 Task: Remove German Language
Action: Mouse moved to (235, 187)
Screenshot: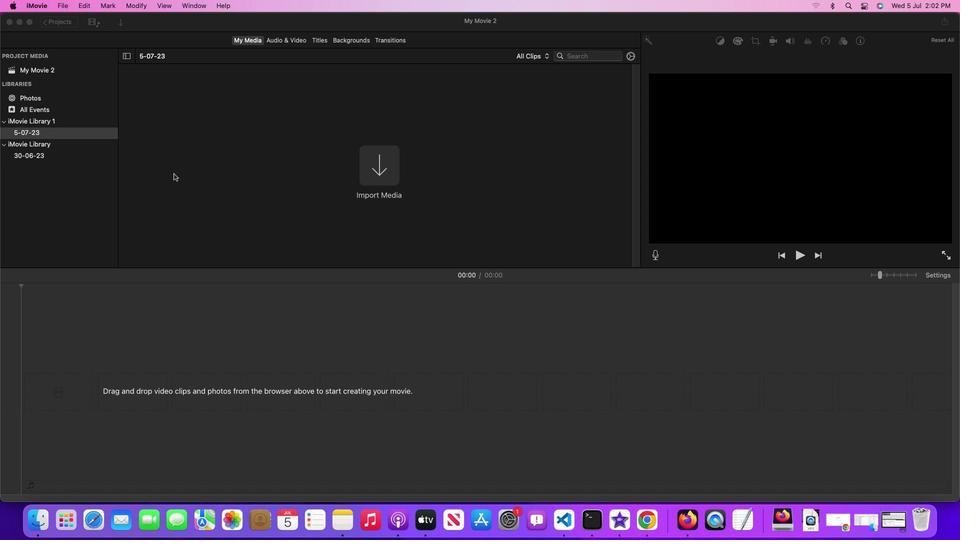 
Action: Mouse pressed left at (235, 187)
Screenshot: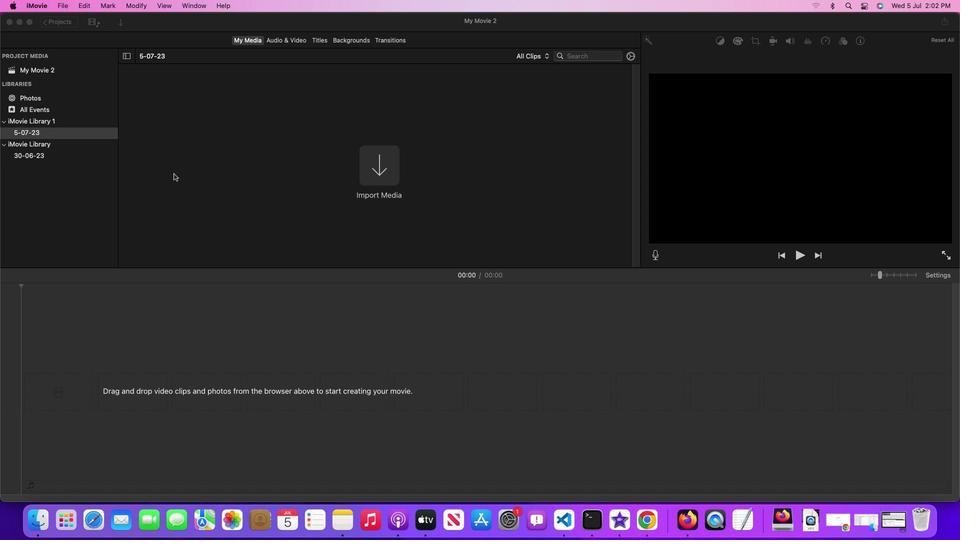 
Action: Mouse pressed left at (235, 187)
Screenshot: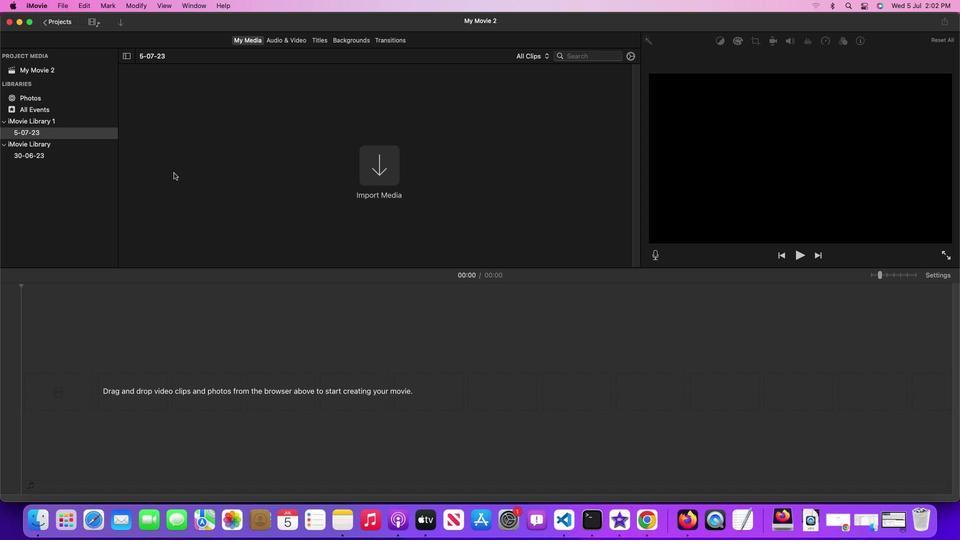 
Action: Mouse moved to (119, 9)
Screenshot: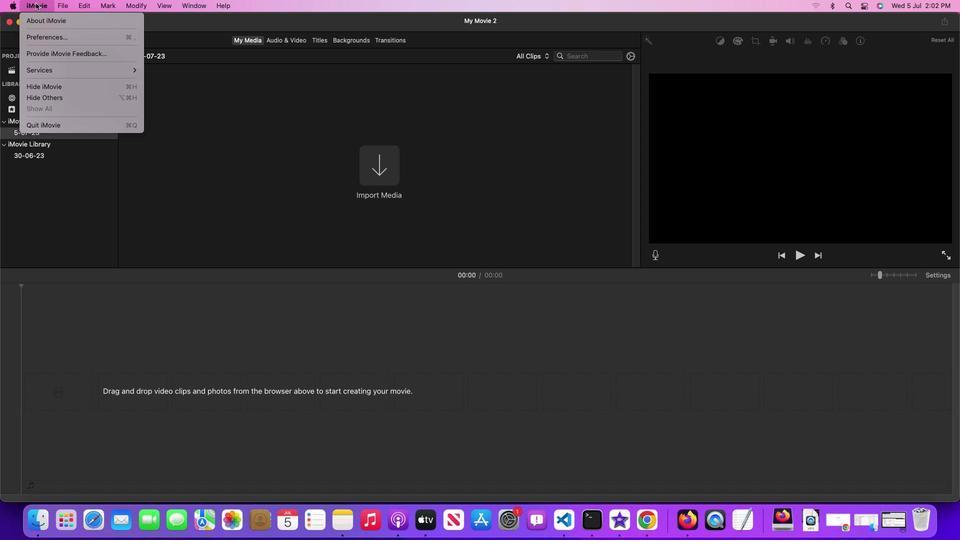 
Action: Mouse pressed left at (119, 9)
Screenshot: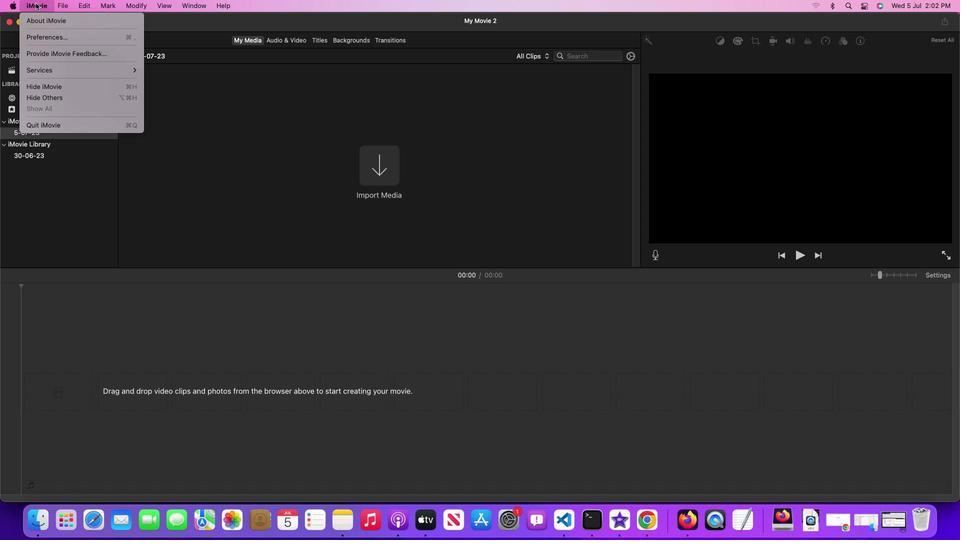
Action: Mouse moved to (240, 96)
Screenshot: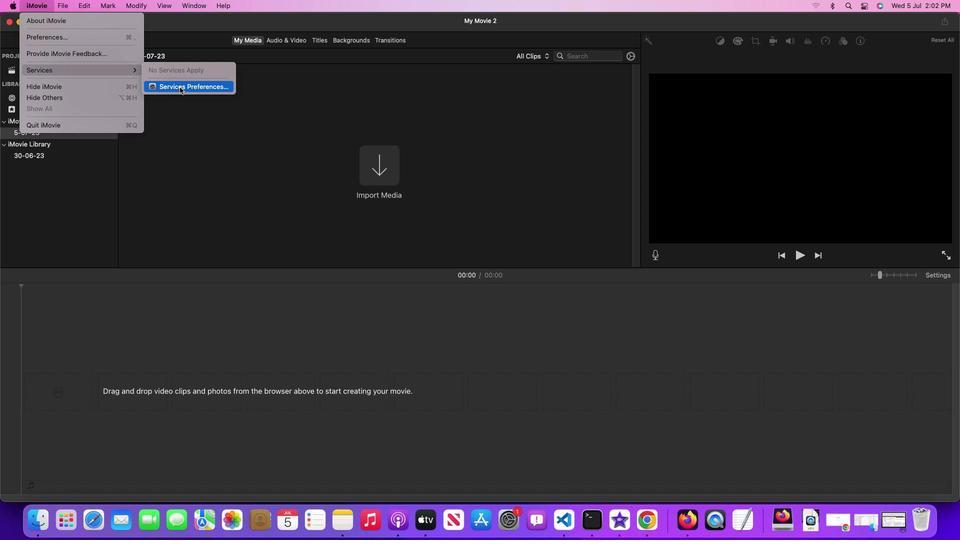 
Action: Mouse pressed left at (240, 96)
Screenshot: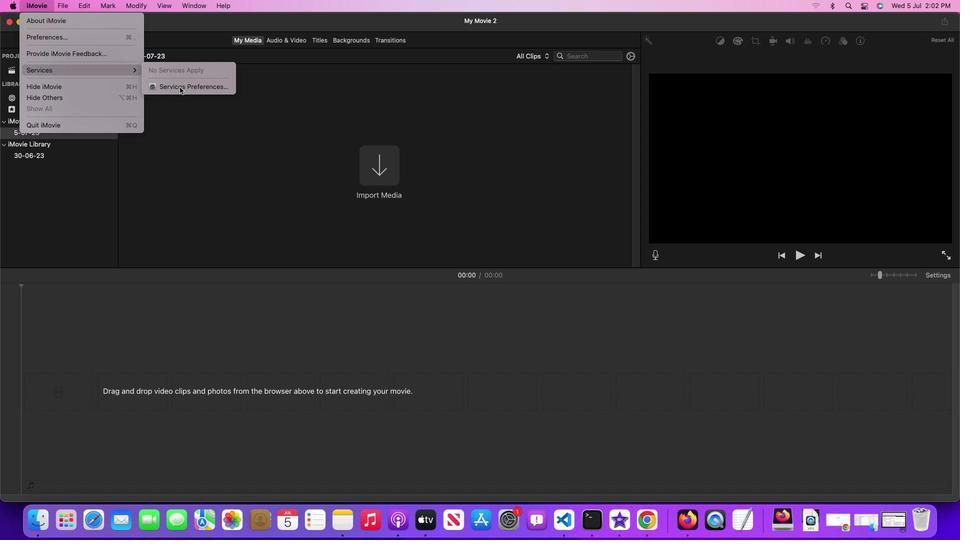 
Action: Mouse moved to (528, 63)
Screenshot: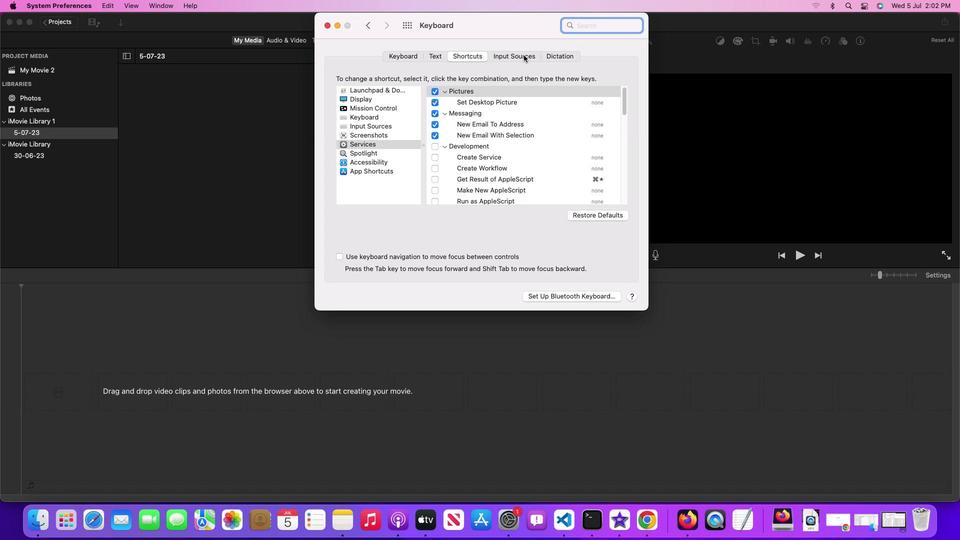 
Action: Mouse pressed left at (528, 63)
Screenshot: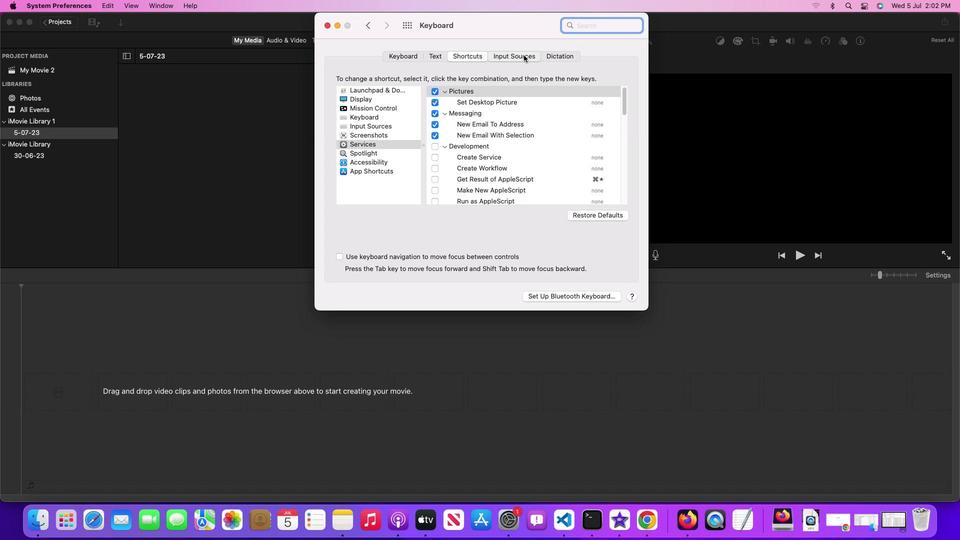 
Action: Mouse moved to (423, 101)
Screenshot: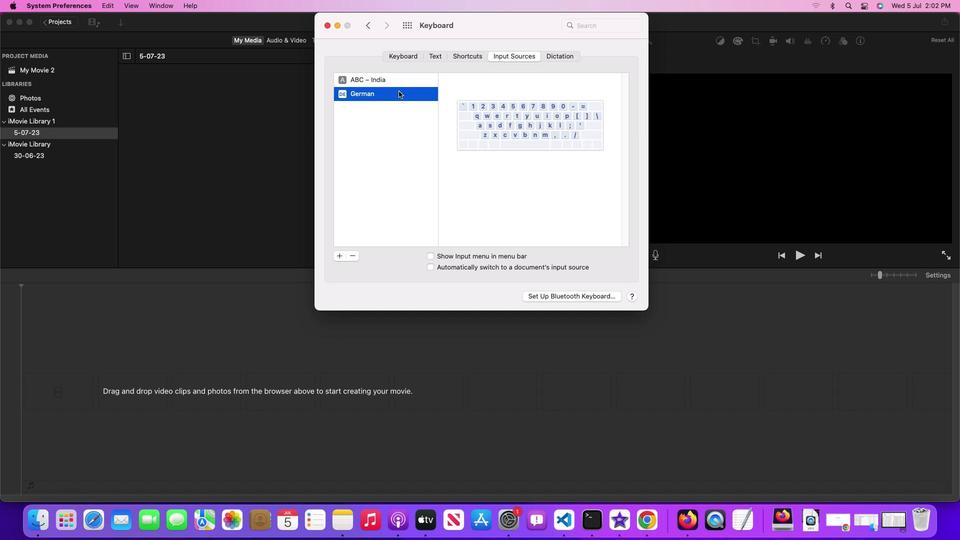 
Action: Mouse pressed left at (423, 101)
Screenshot: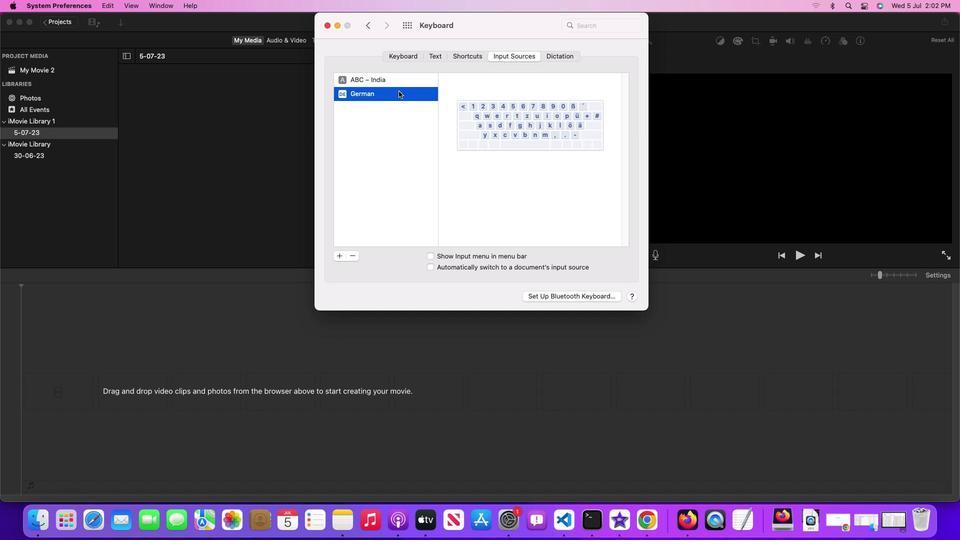 
Action: Mouse moved to (385, 273)
Screenshot: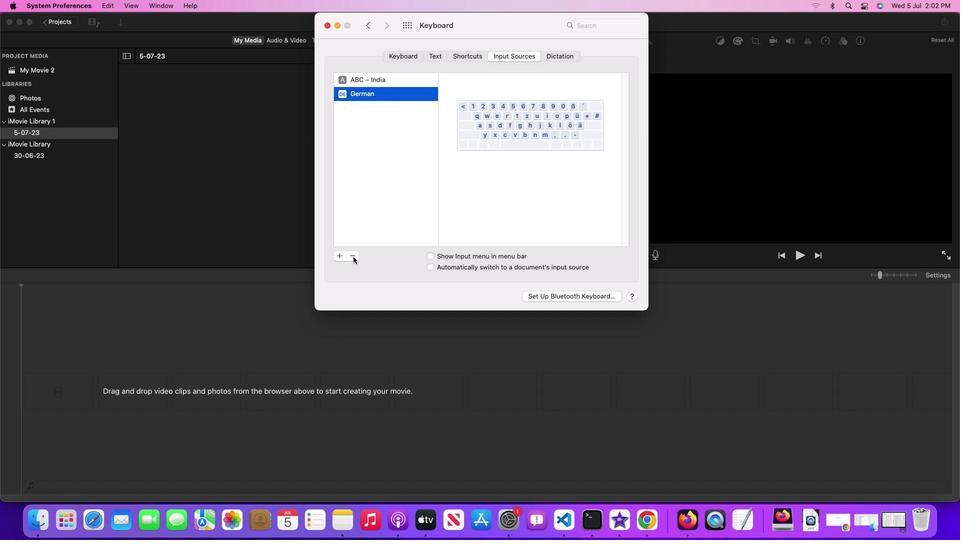 
Action: Mouse pressed left at (385, 273)
Screenshot: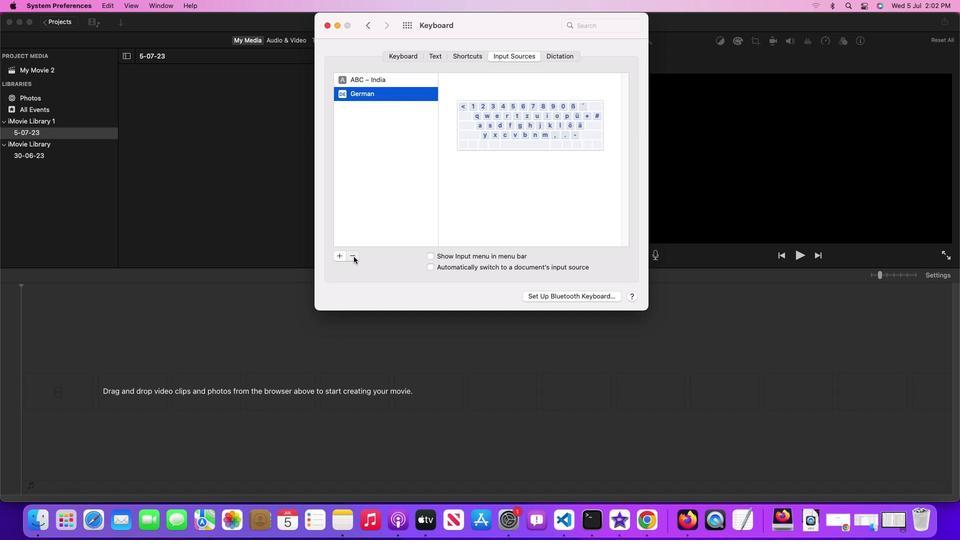 
Action: Mouse moved to (400, 297)
Screenshot: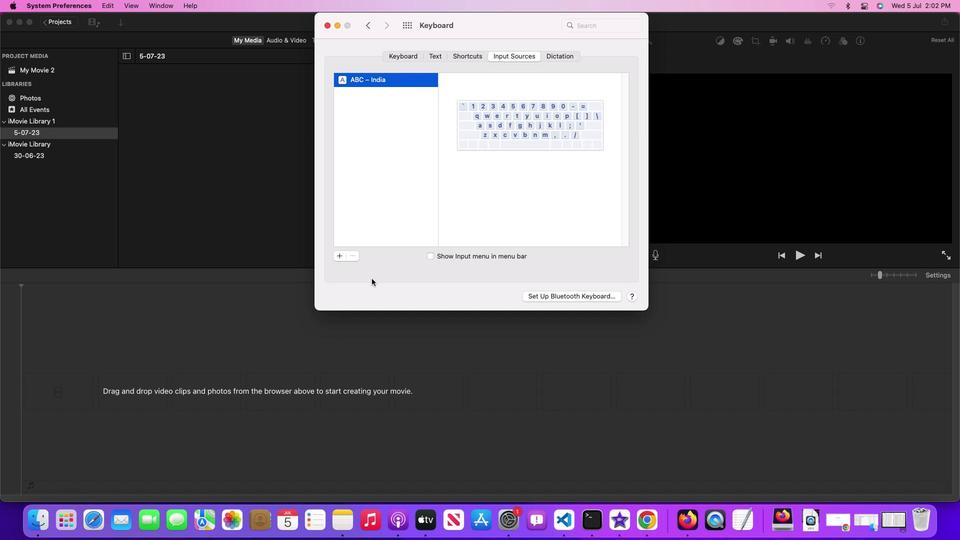 
